 Task: Update your email signature in Outlook.
Action: Mouse moved to (243, 119)
Screenshot: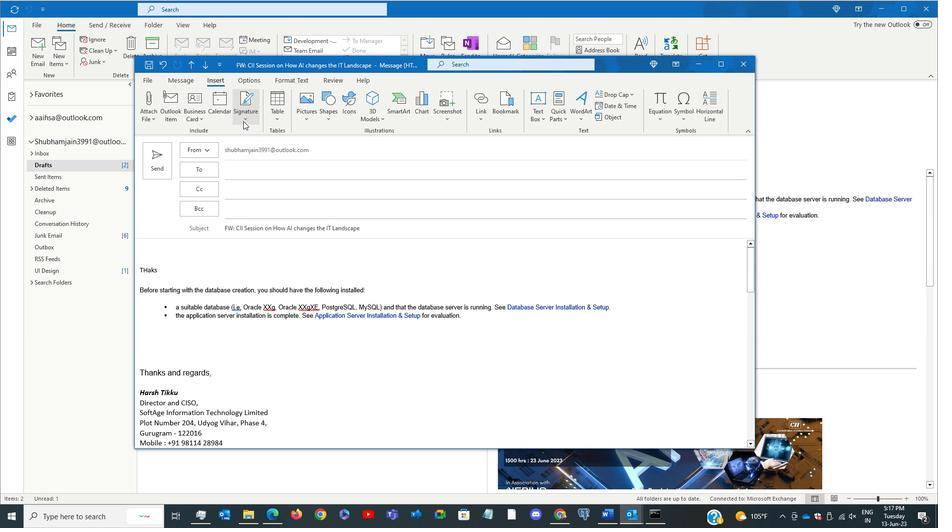 
Action: Mouse pressed left at (243, 119)
Screenshot: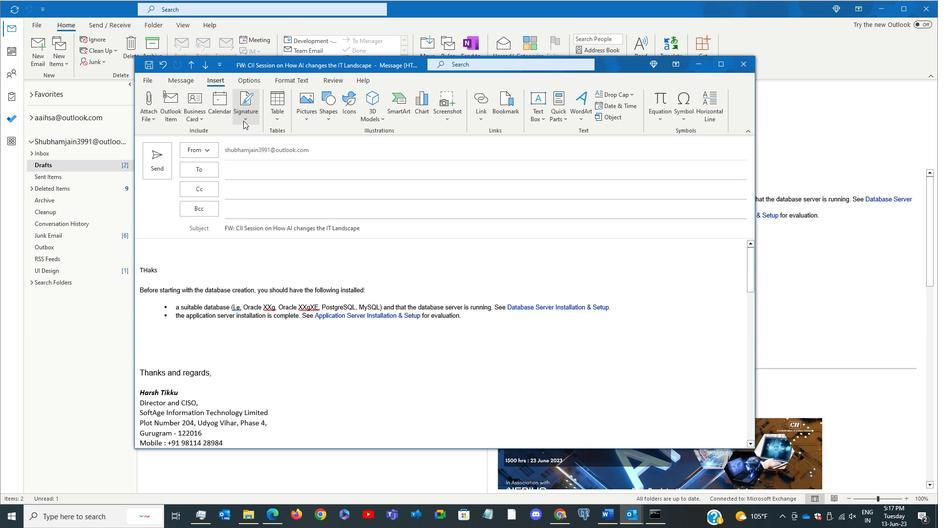 
Action: Mouse moved to (262, 158)
Screenshot: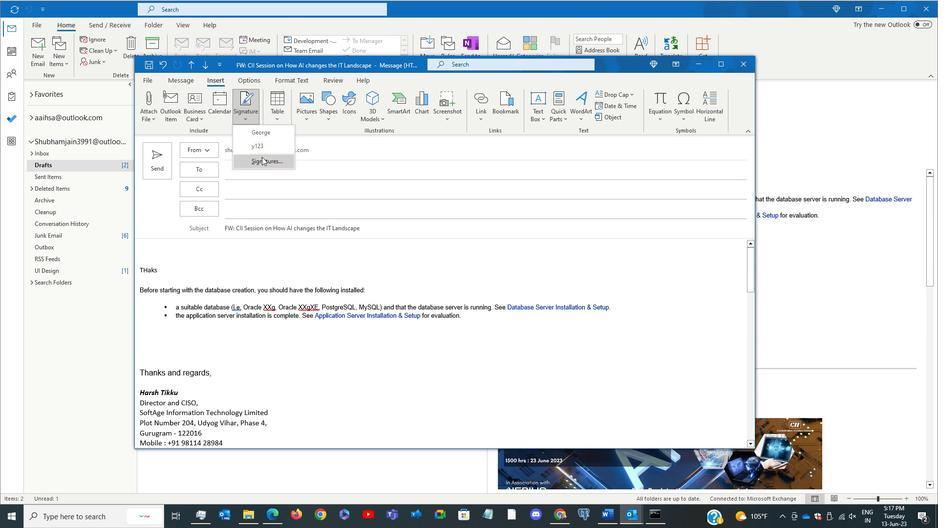 
Action: Mouse pressed left at (262, 158)
Screenshot: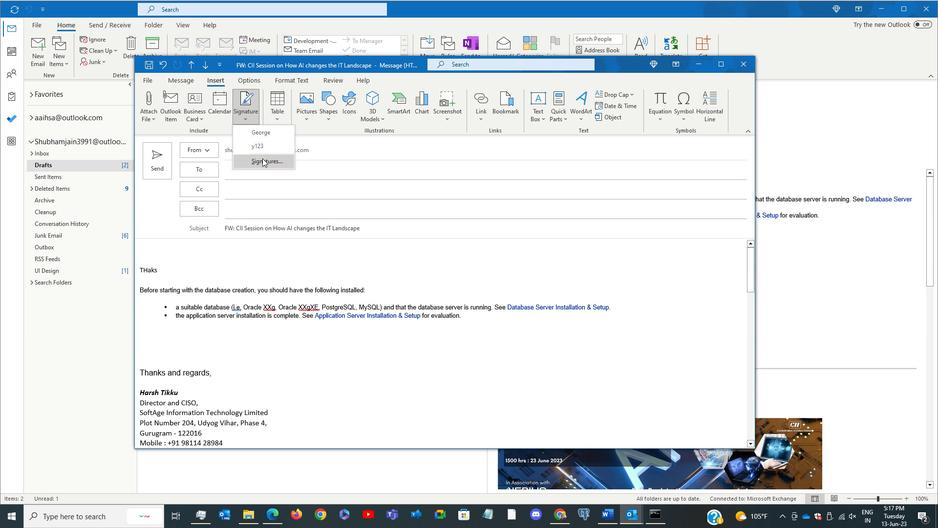
Action: Mouse moved to (358, 231)
Screenshot: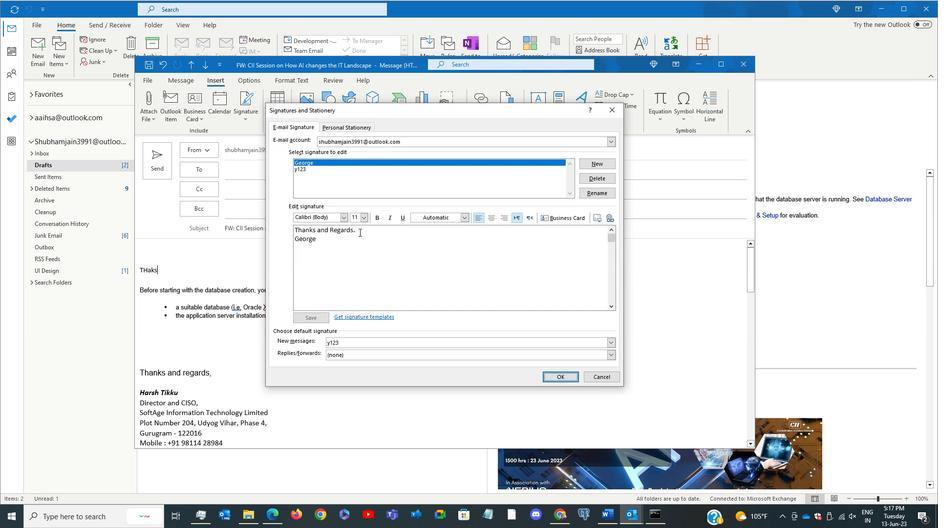 
Action: Mouse pressed left at (358, 231)
Screenshot: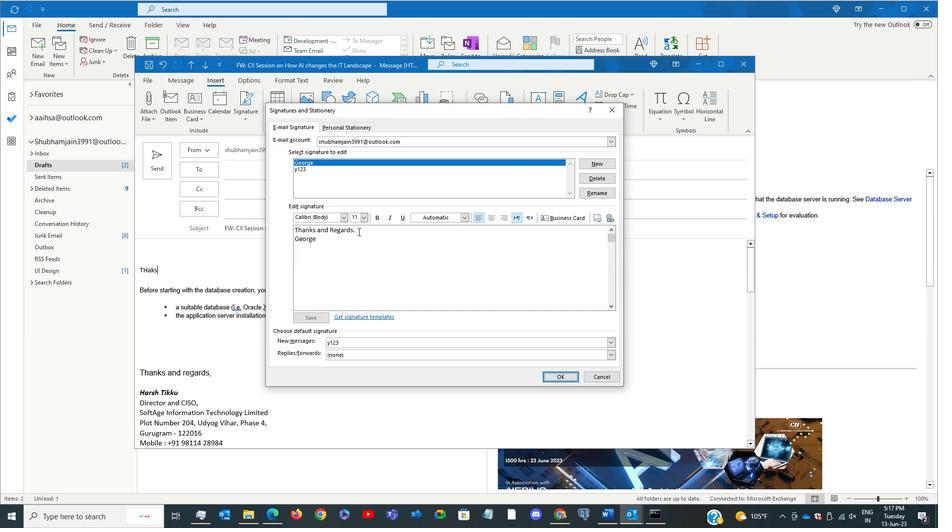 
Action: Key pressed <Key.backspace><Key.backspace><Key.backspace><Key.backspace><Key.backspace><Key.backspace><Key.backspace><Key.backspace><Key.backspace><Key.backspace><Key.backspace><Key.backspace><Key.backspace><Key.backspace><Key.backspace><Key.backspace><Key.backspace><Key.backspace><Key.backspace><Key.backspace><Key.backspace><Key.backspace><Key.backspace><Key.backspace><Key.backspace><Key.backspace><Key.shift>REGARDS,
Screenshot: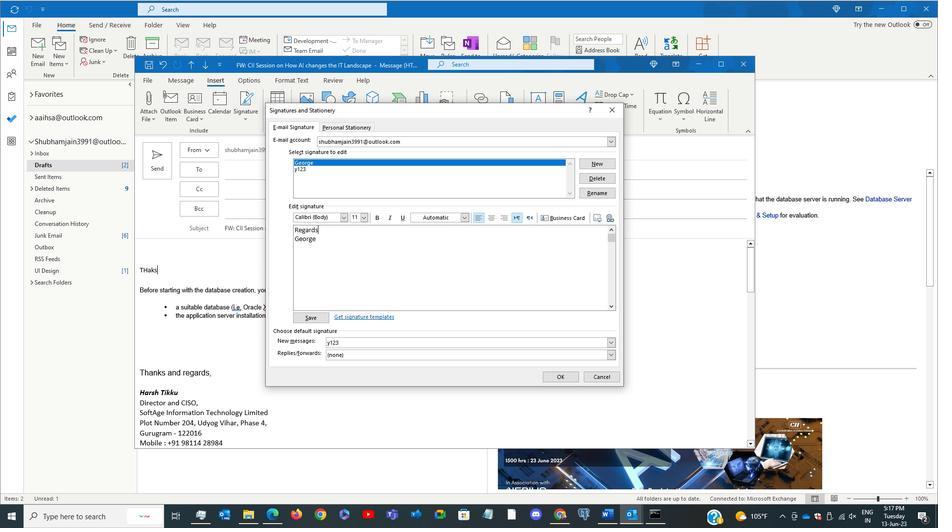 
Action: Mouse moved to (547, 377)
Screenshot: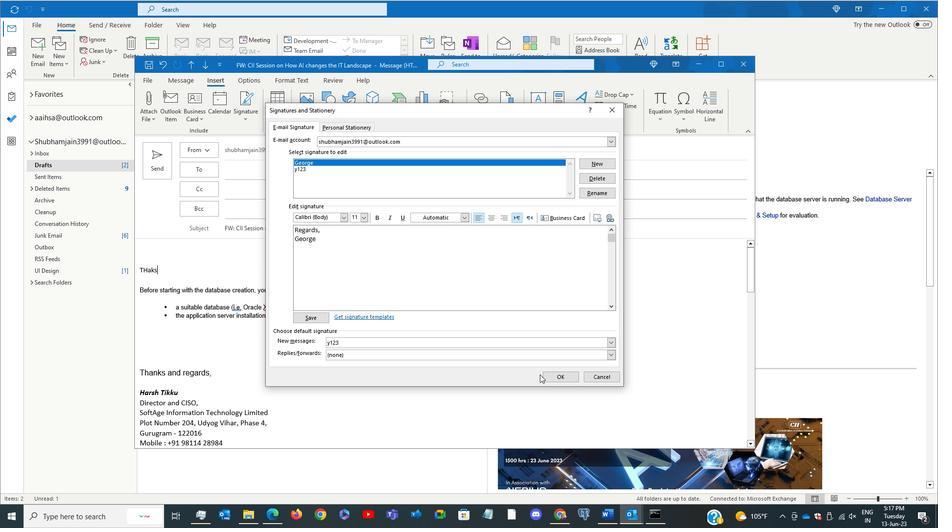 
Action: Mouse pressed left at (547, 377)
Screenshot: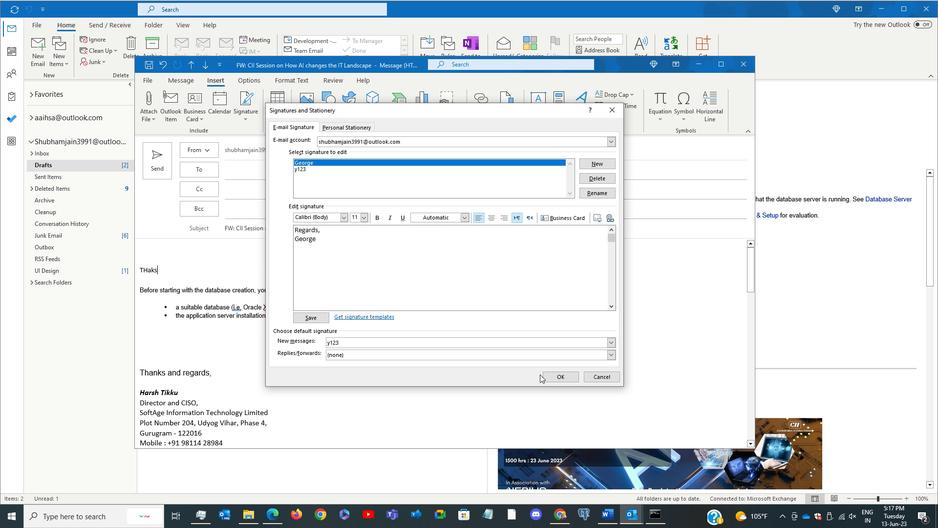 
